 Task: Create a sub task Design and Implement Solution for the task  Improve code modularity for better maintainability in the project TransparentLine , assign it to team member softage.6@softage.net and update the status of the sub task to  On Track  , set the priority of the sub task to Low.
Action: Mouse moved to (55, 411)
Screenshot: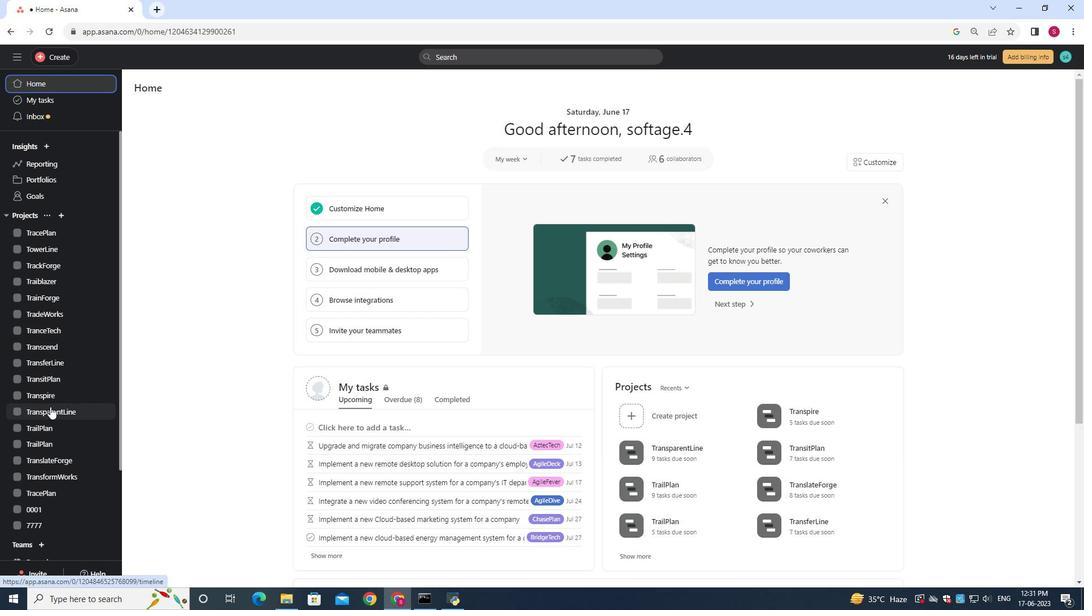 
Action: Mouse pressed left at (55, 411)
Screenshot: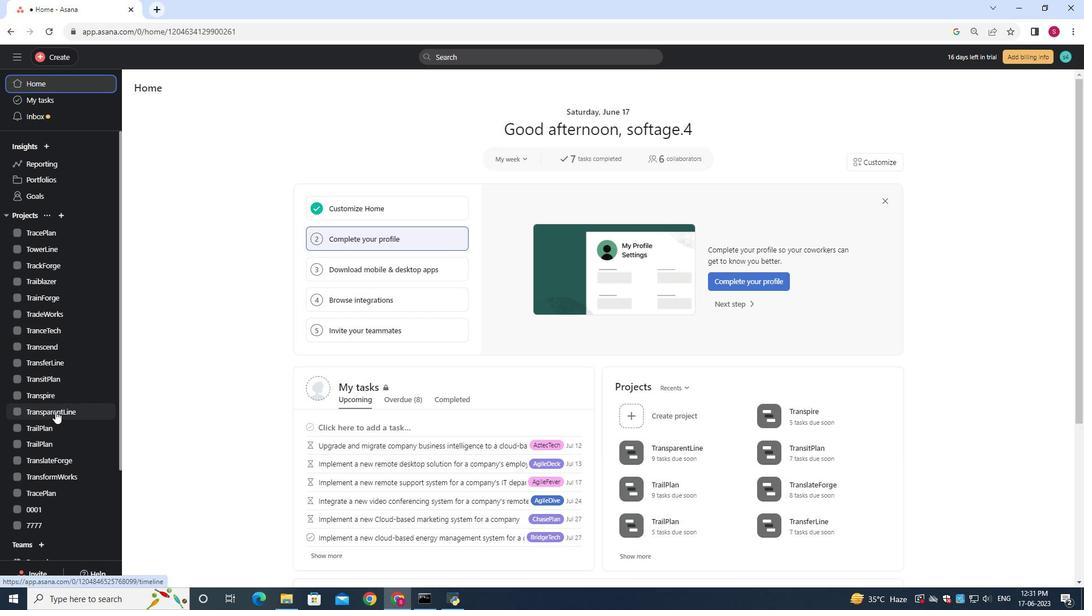 
Action: Mouse moved to (380, 248)
Screenshot: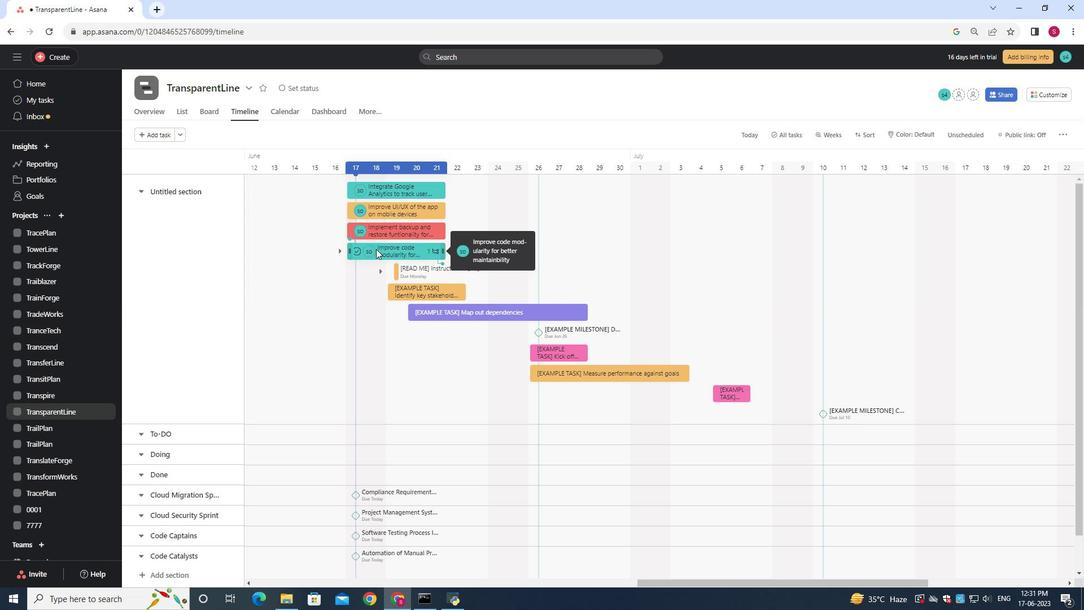 
Action: Mouse pressed left at (380, 248)
Screenshot: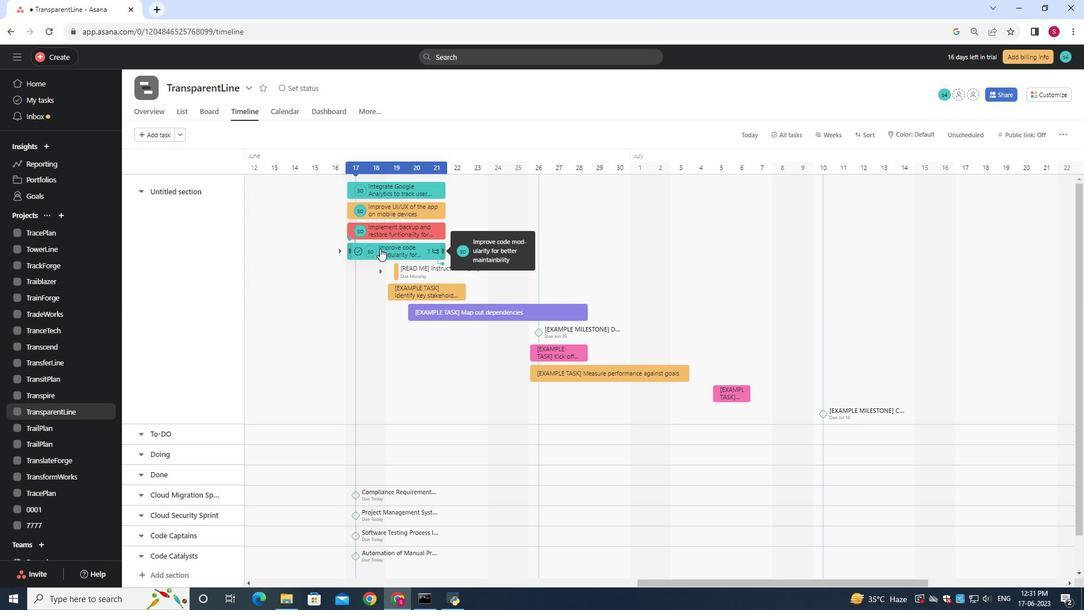 
Action: Mouse moved to (791, 376)
Screenshot: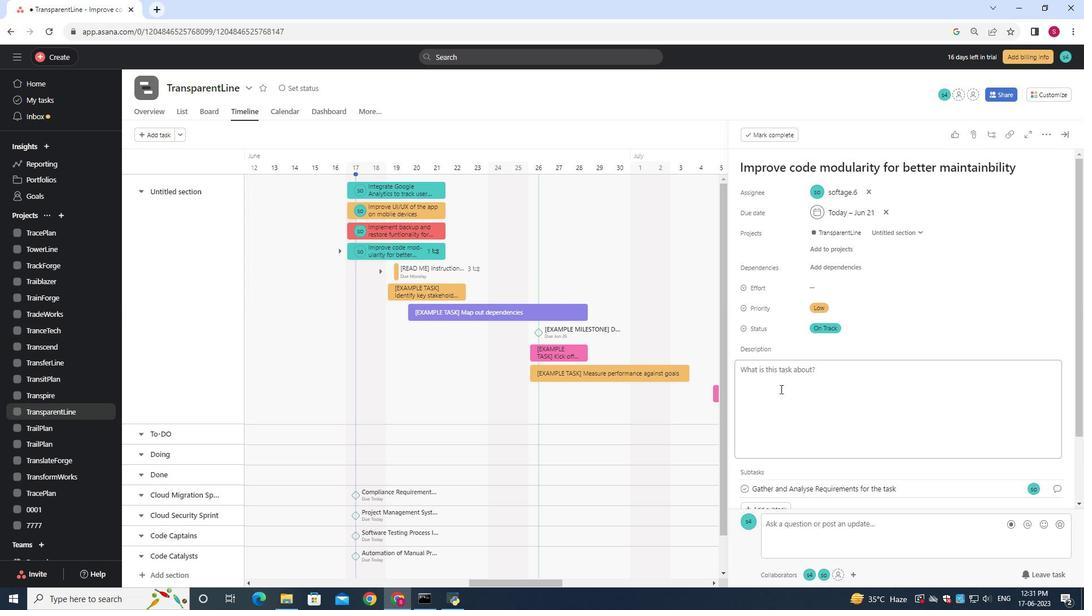 
Action: Mouse scrolled (791, 376) with delta (0, 0)
Screenshot: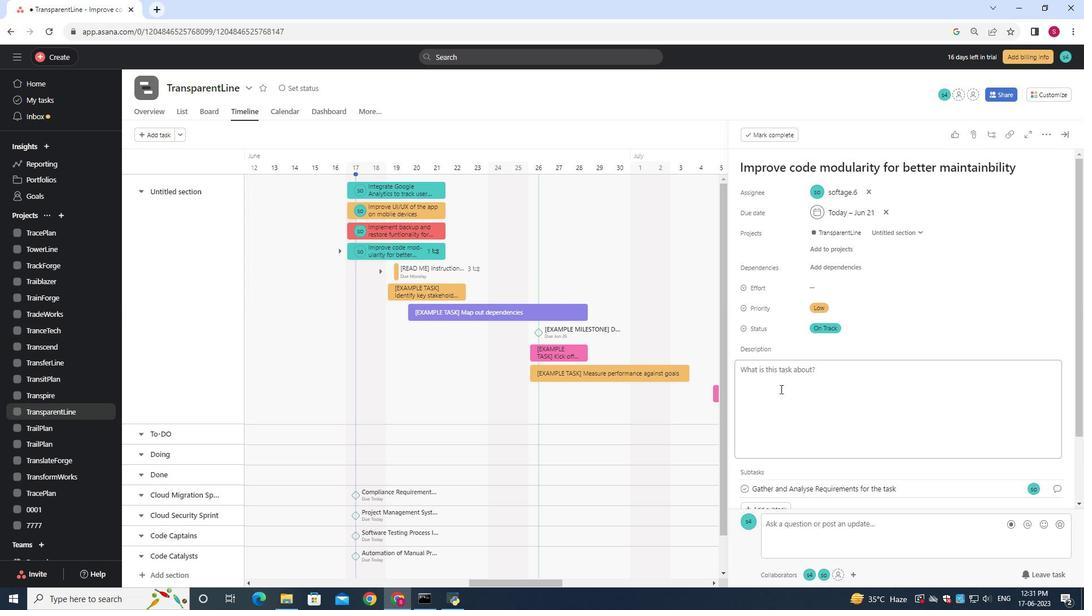
Action: Mouse moved to (791, 377)
Screenshot: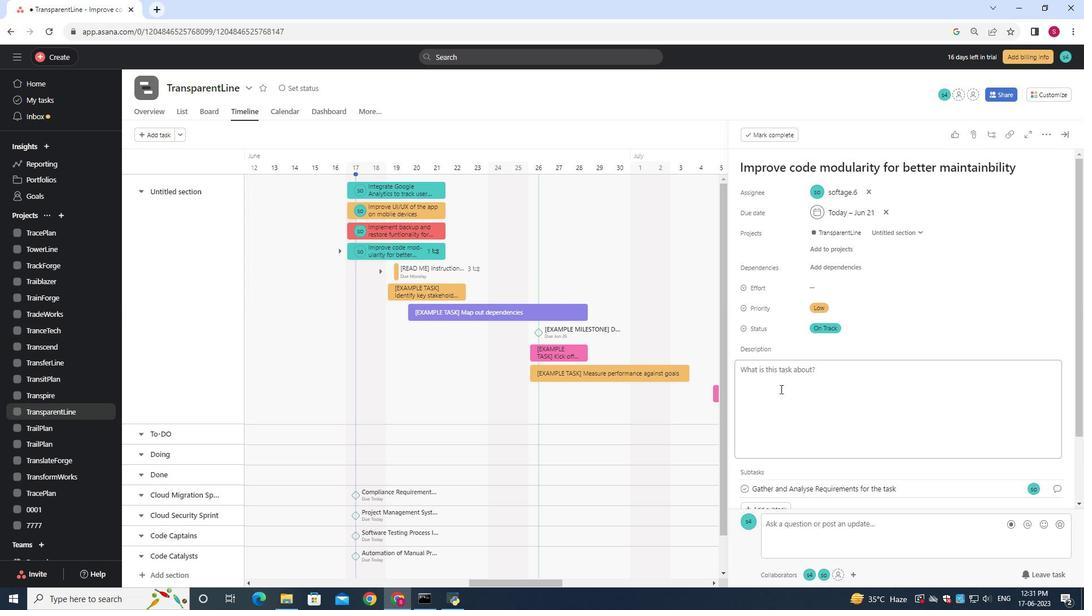 
Action: Mouse scrolled (791, 376) with delta (0, 0)
Screenshot: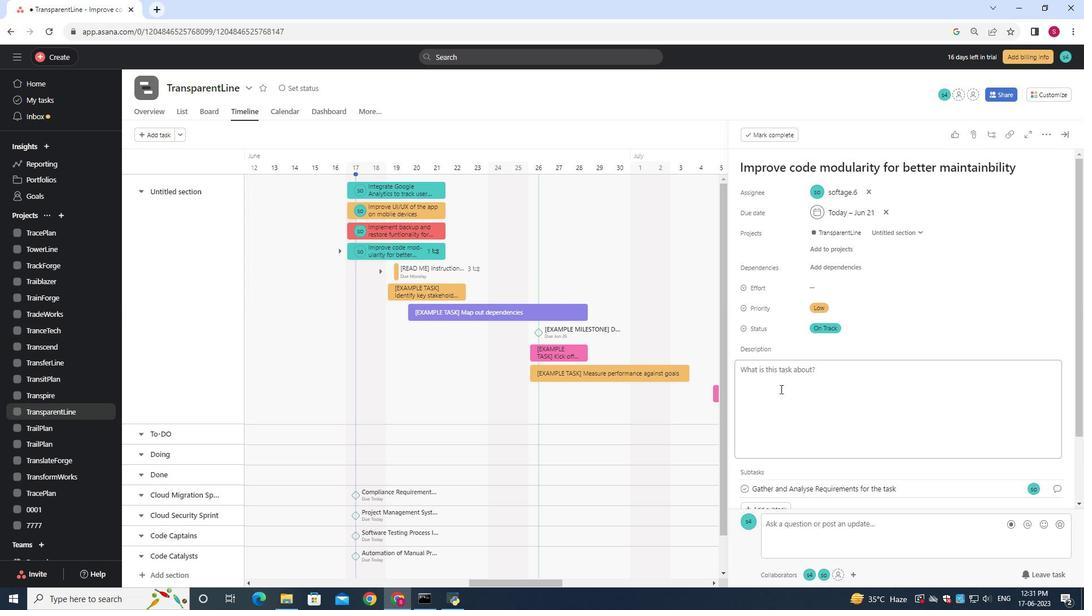 
Action: Mouse moved to (791, 374)
Screenshot: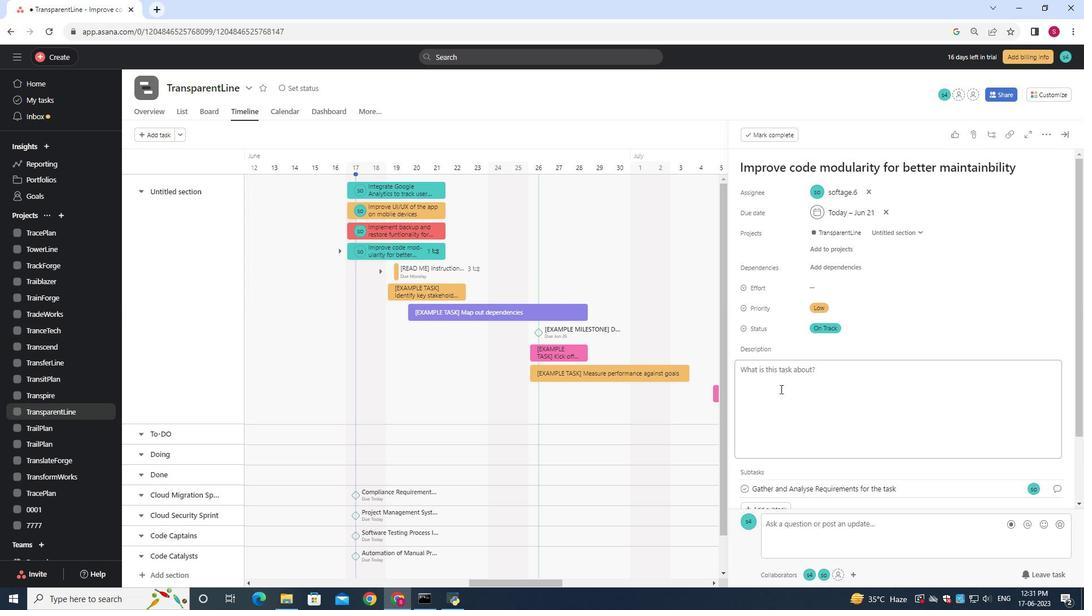 
Action: Mouse scrolled (791, 376) with delta (0, 0)
Screenshot: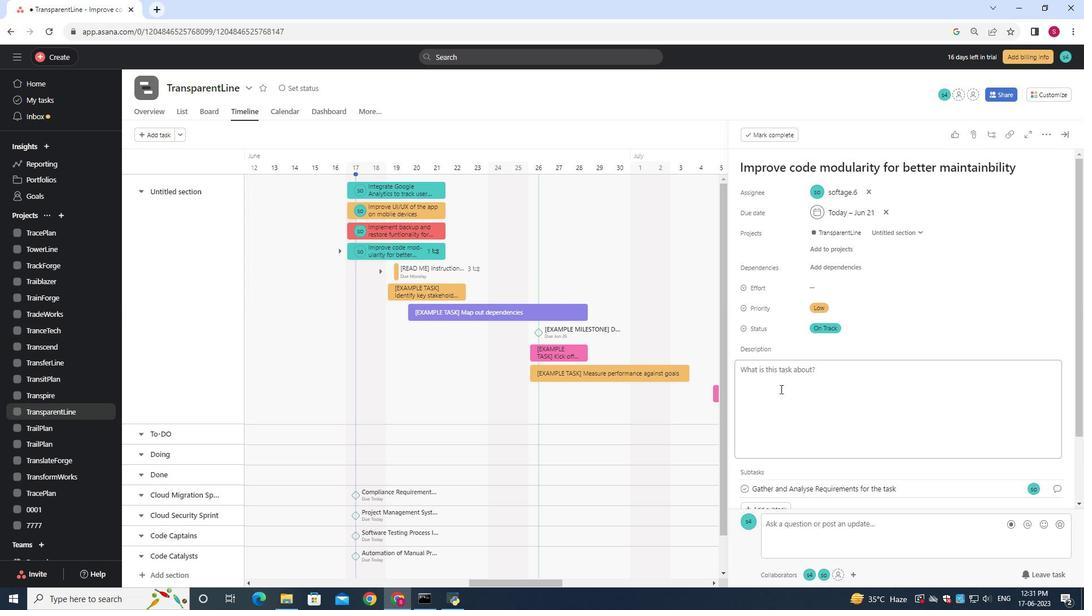 
Action: Mouse moved to (791, 371)
Screenshot: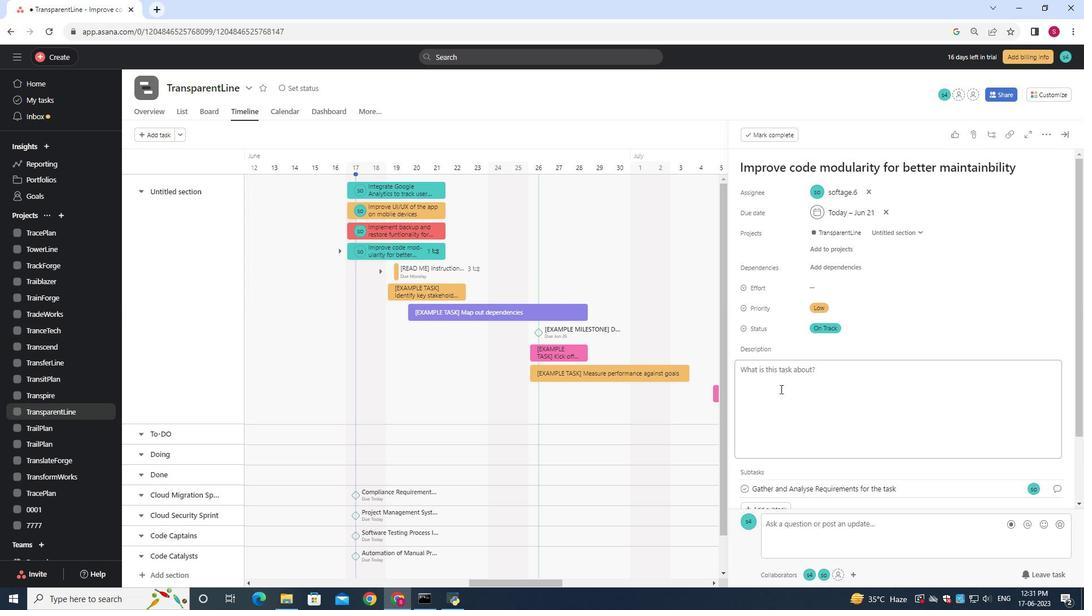 
Action: Mouse scrolled (791, 376) with delta (0, -1)
Screenshot: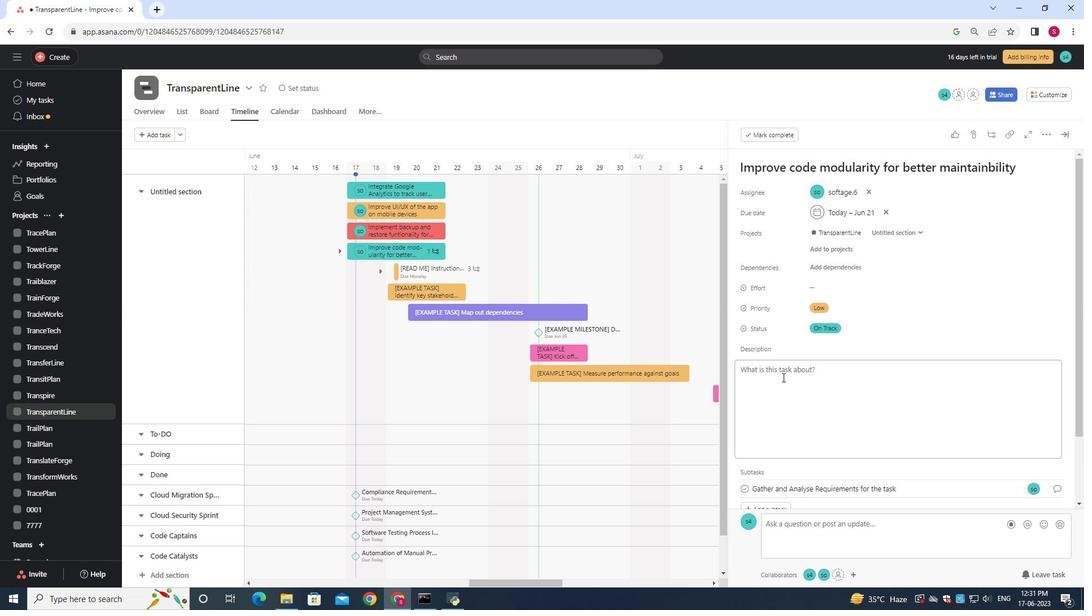 
Action: Mouse moved to (791, 371)
Screenshot: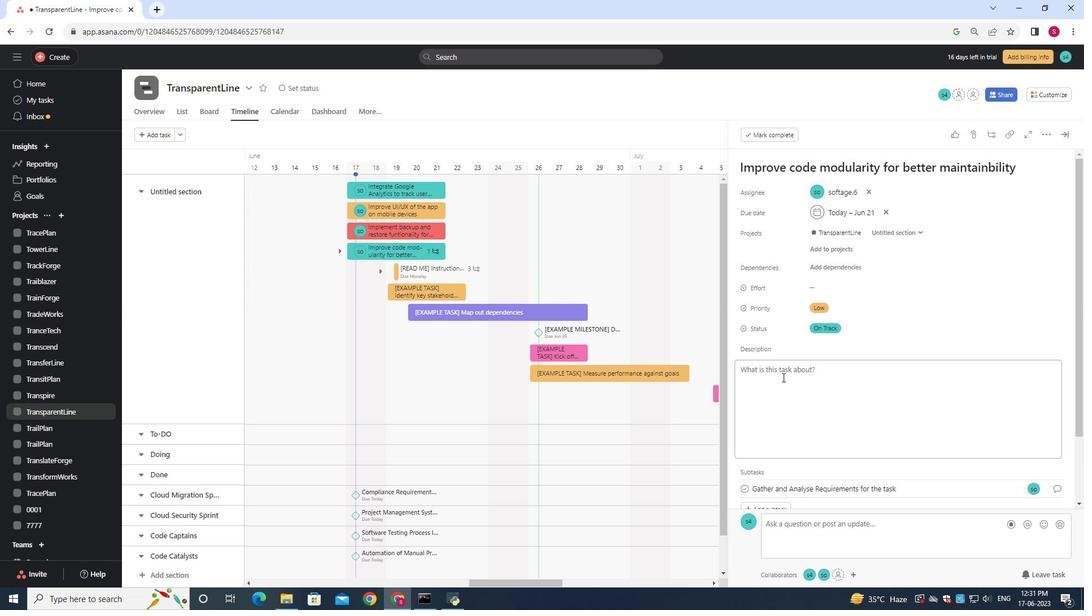 
Action: Mouse scrolled (791, 372) with delta (0, -1)
Screenshot: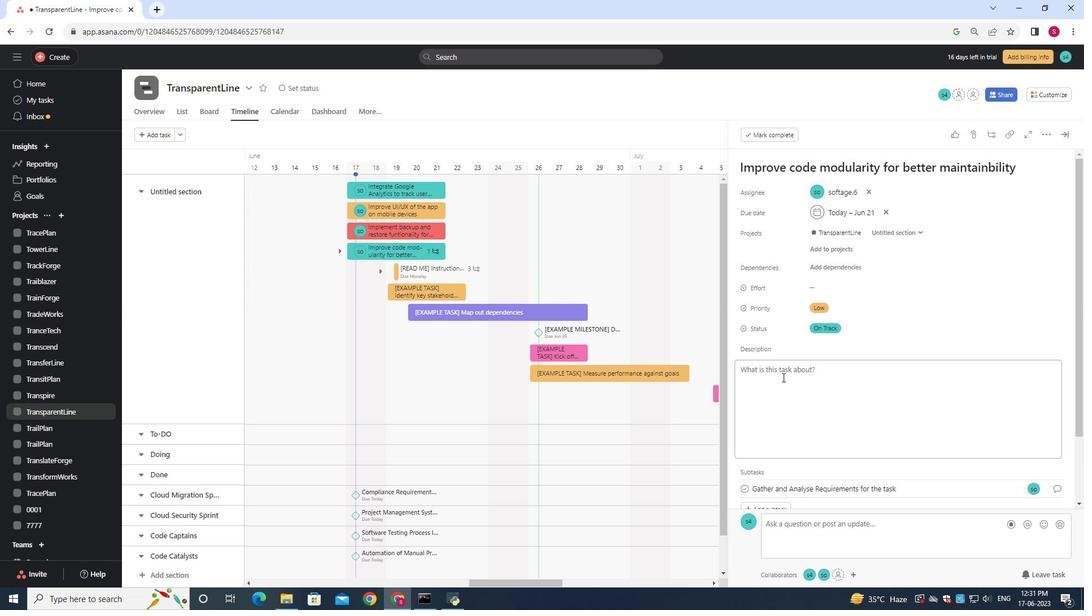 
Action: Mouse moved to (791, 371)
Screenshot: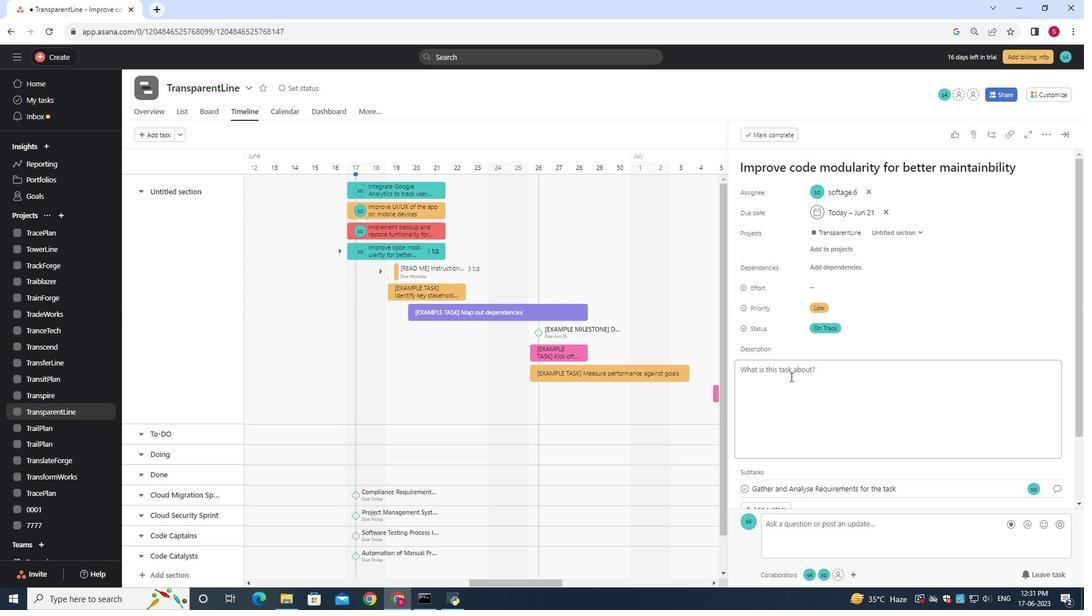 
Action: Mouse scrolled (791, 371) with delta (0, 0)
Screenshot: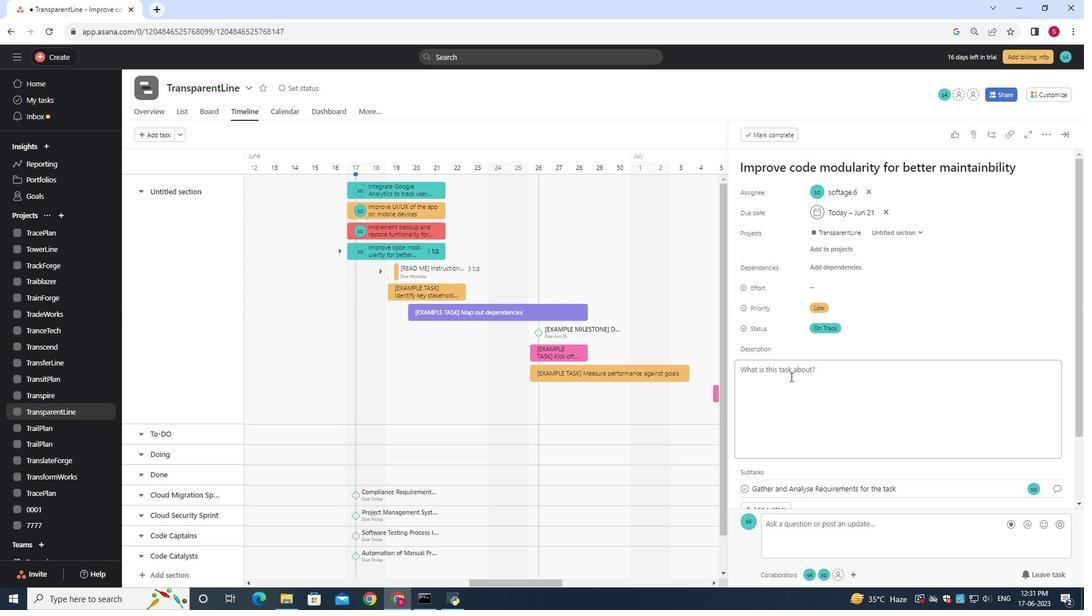 
Action: Mouse moved to (792, 368)
Screenshot: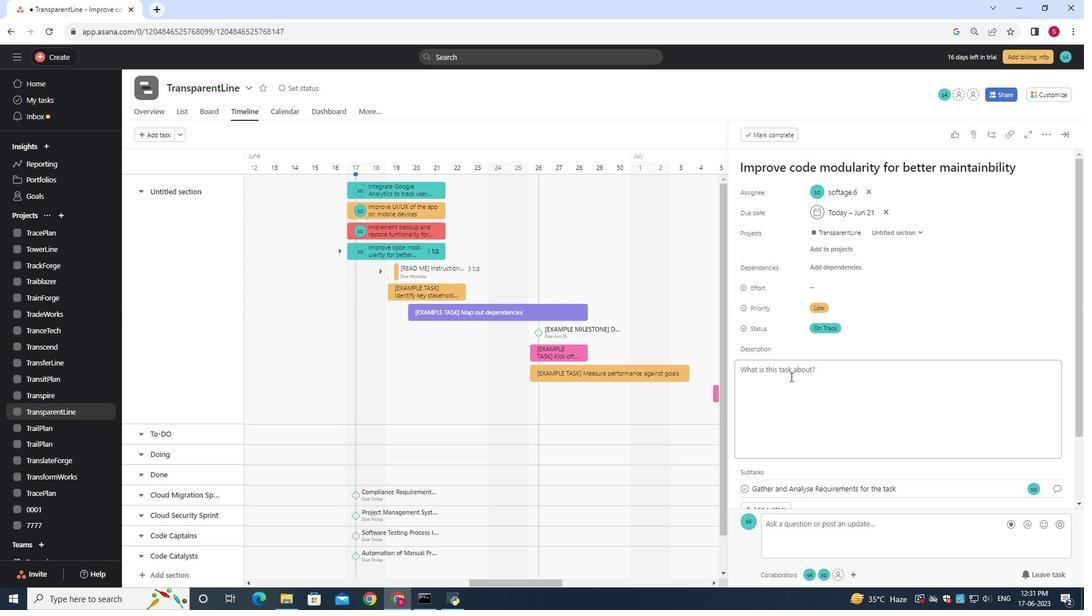 
Action: Mouse scrolled (791, 371) with delta (0, 0)
Screenshot: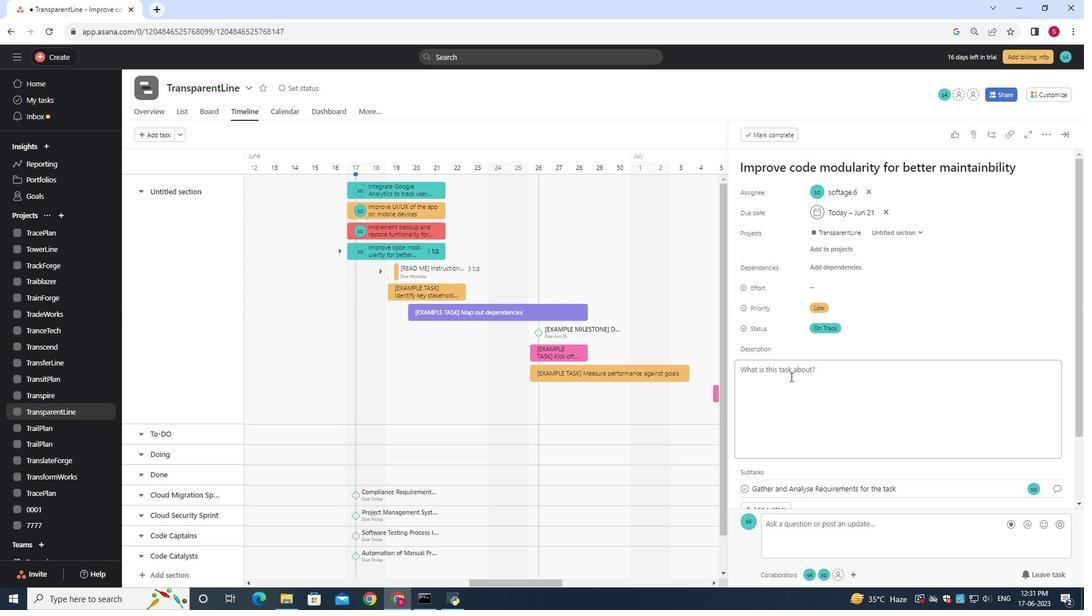 
Action: Mouse moved to (767, 426)
Screenshot: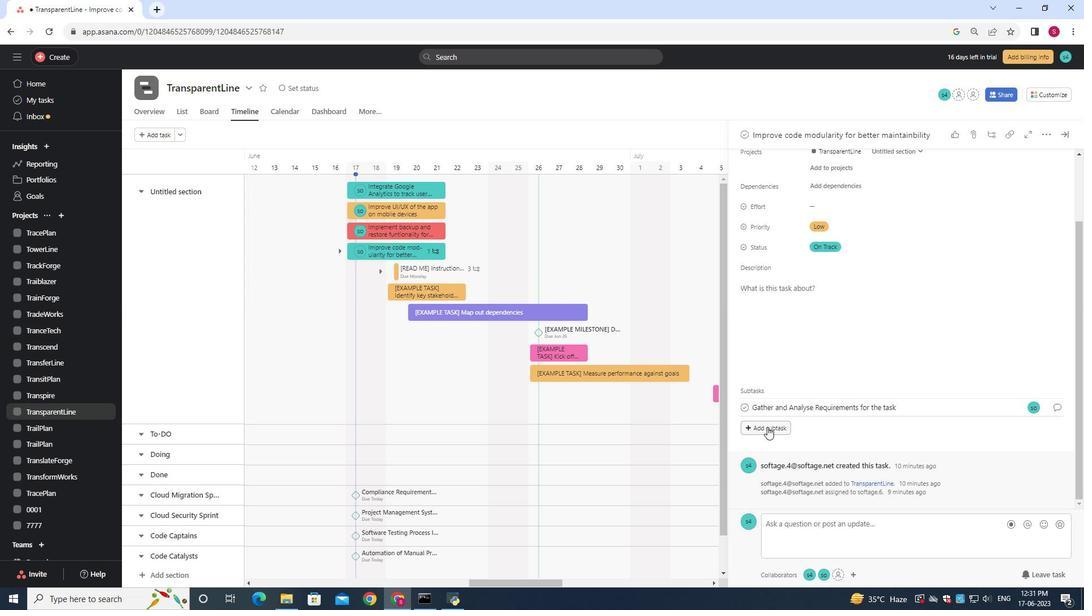 
Action: Mouse pressed left at (767, 426)
Screenshot: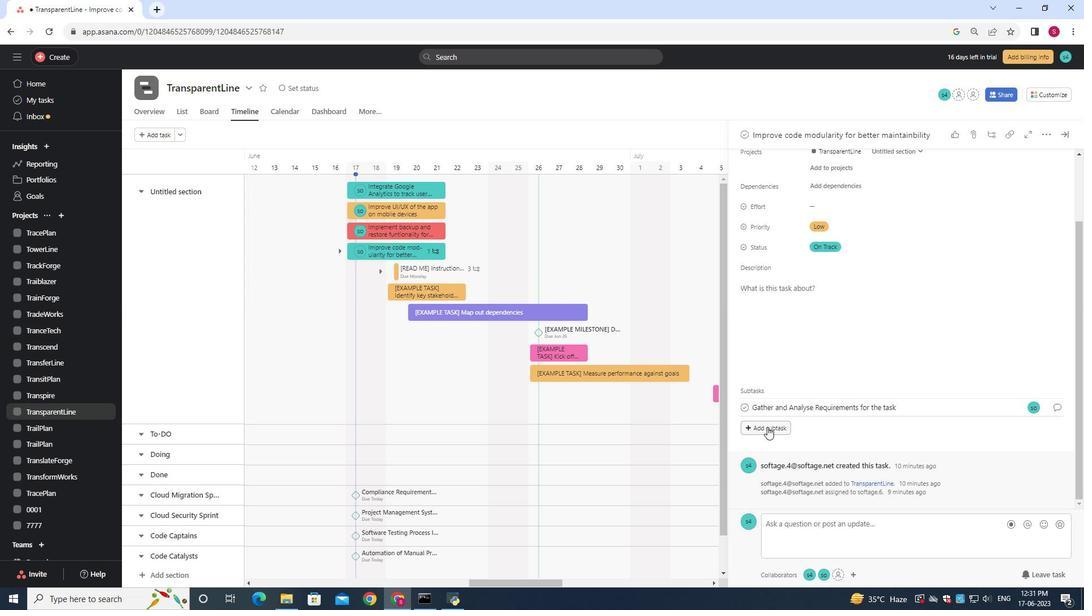 
Action: Mouse moved to (766, 428)
Screenshot: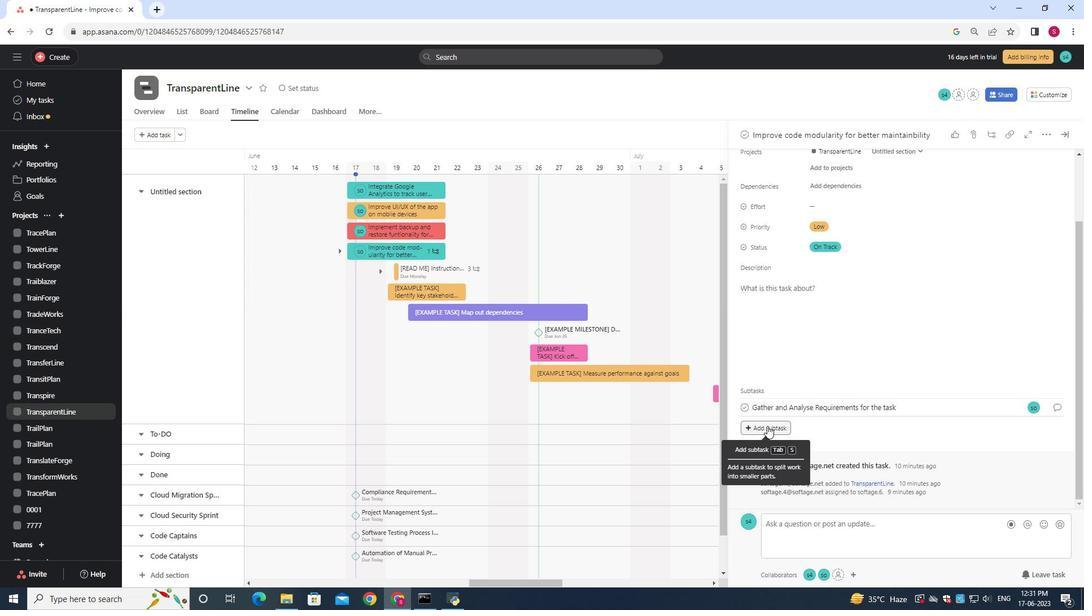 
Action: Key pressed <Key.shift>Design<Key.space>and<Key.space><Key.shift>Implement<Key.space><Key.shift>Solution<Key.space>f<Key.backspace>
Screenshot: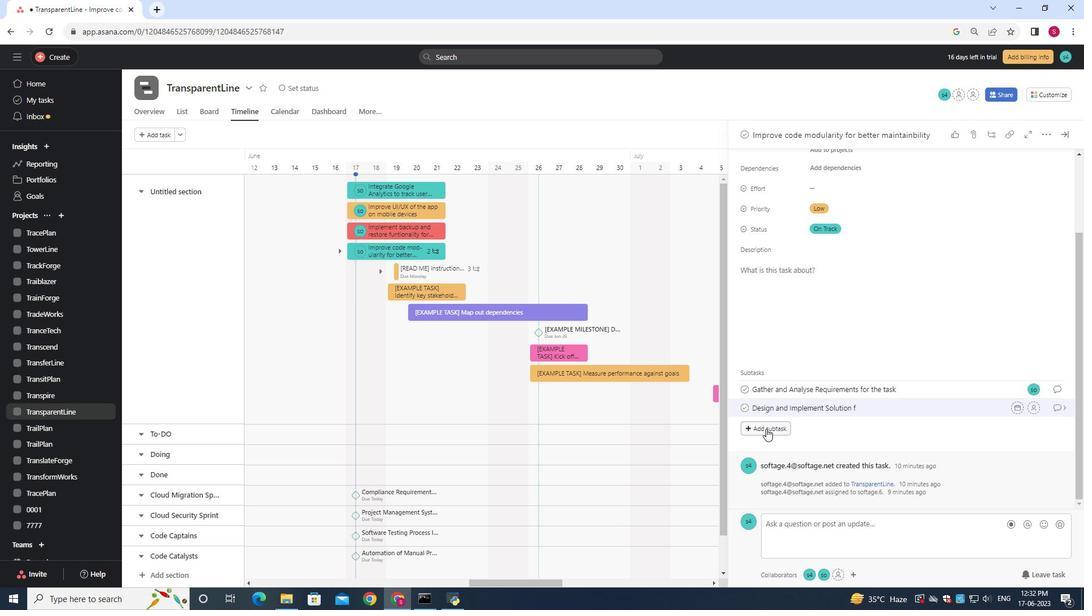 
Action: Mouse moved to (1039, 406)
Screenshot: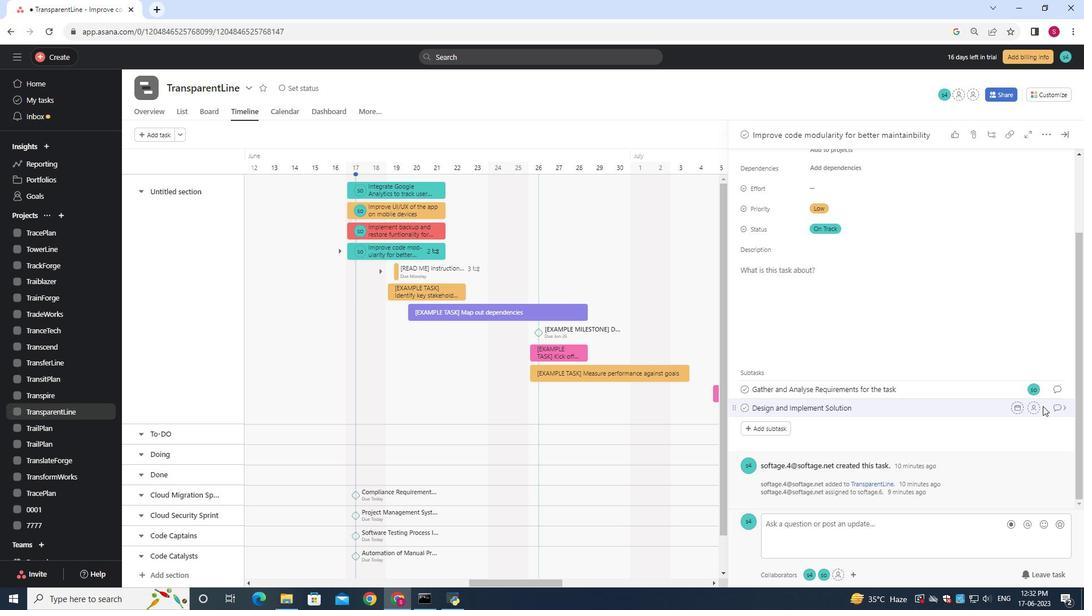 
Action: Mouse pressed left at (1039, 406)
Screenshot: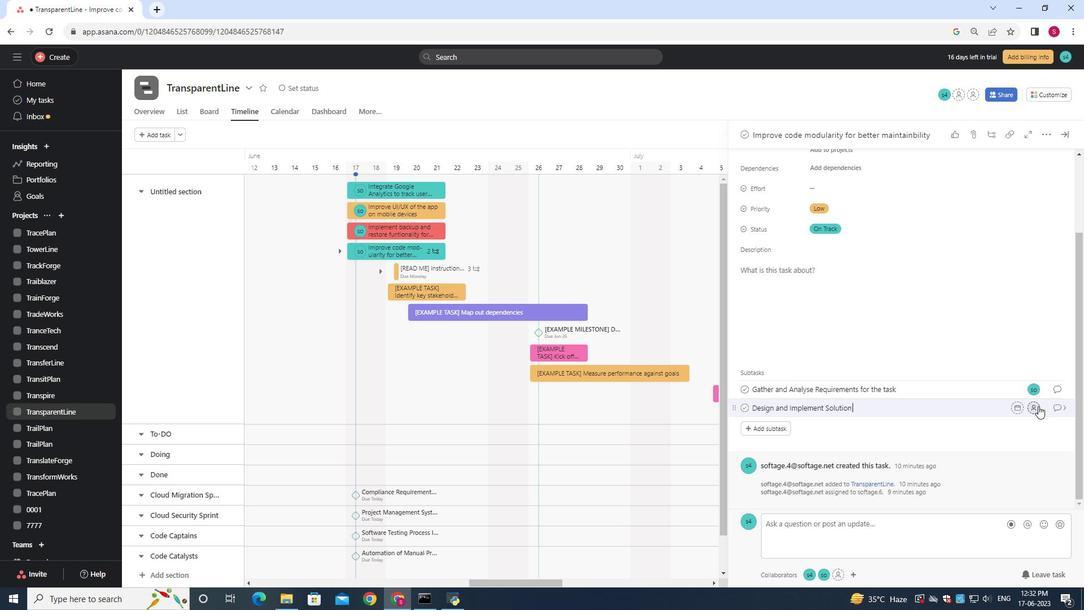 
Action: Mouse moved to (917, 453)
Screenshot: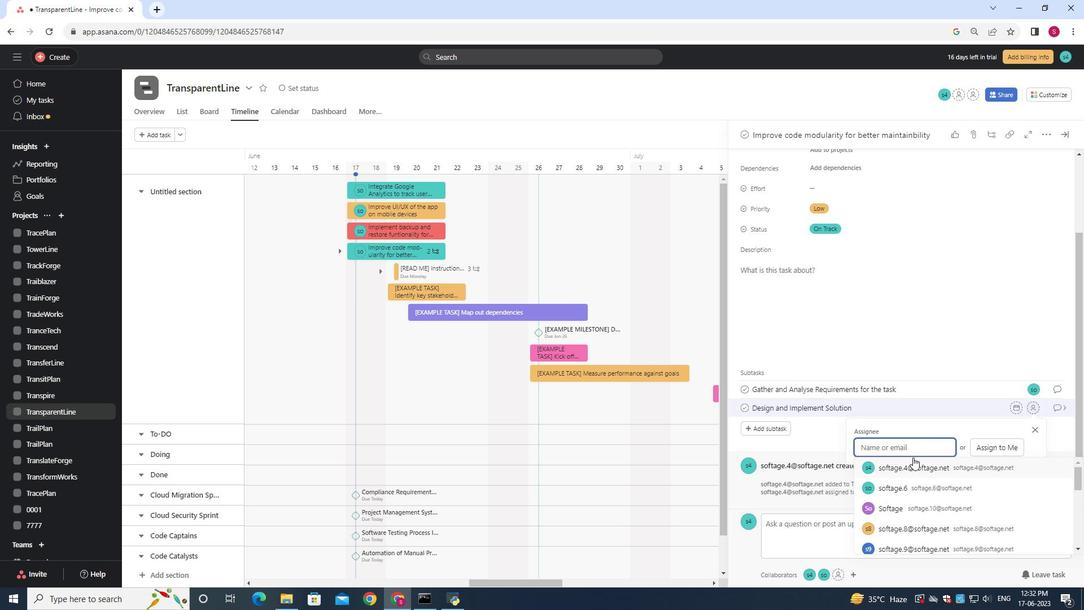 
Action: Key pressed softage.6<Key.shift>@softage.net
Screenshot: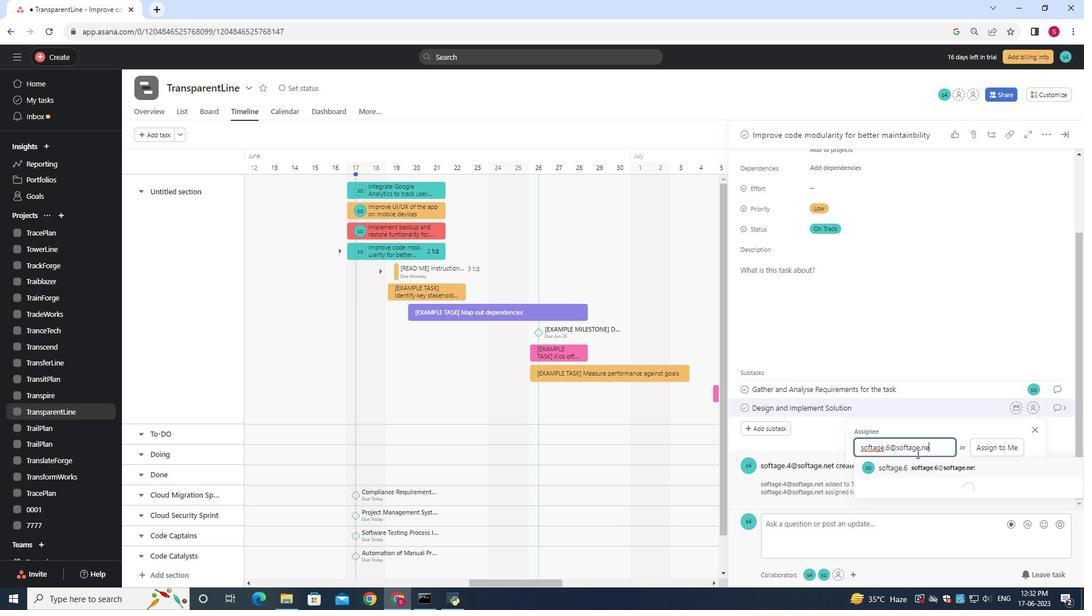 
Action: Mouse moved to (928, 465)
Screenshot: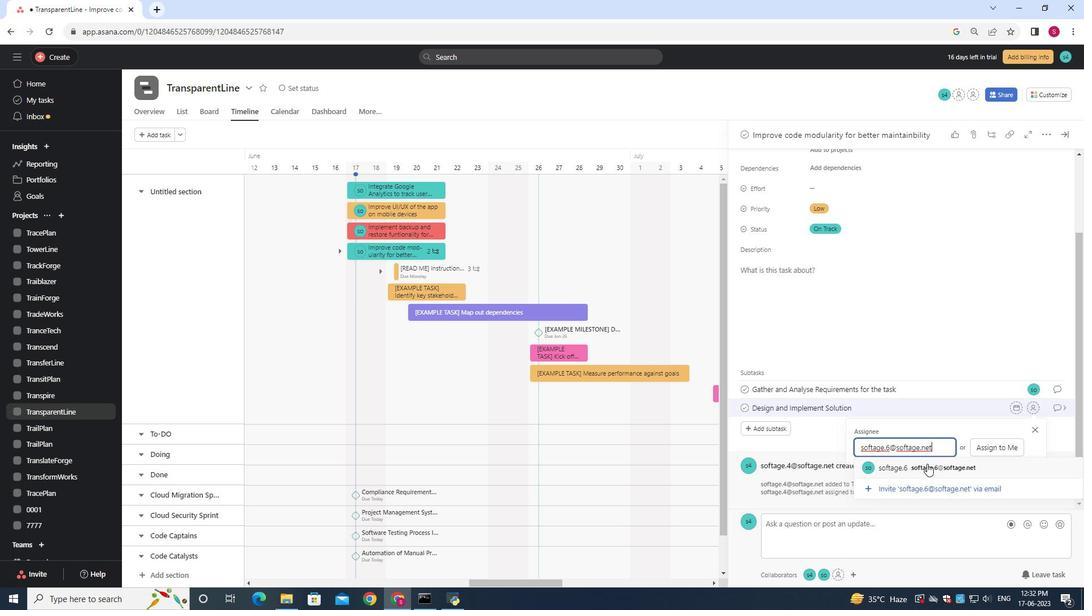 
Action: Mouse pressed left at (928, 464)
Screenshot: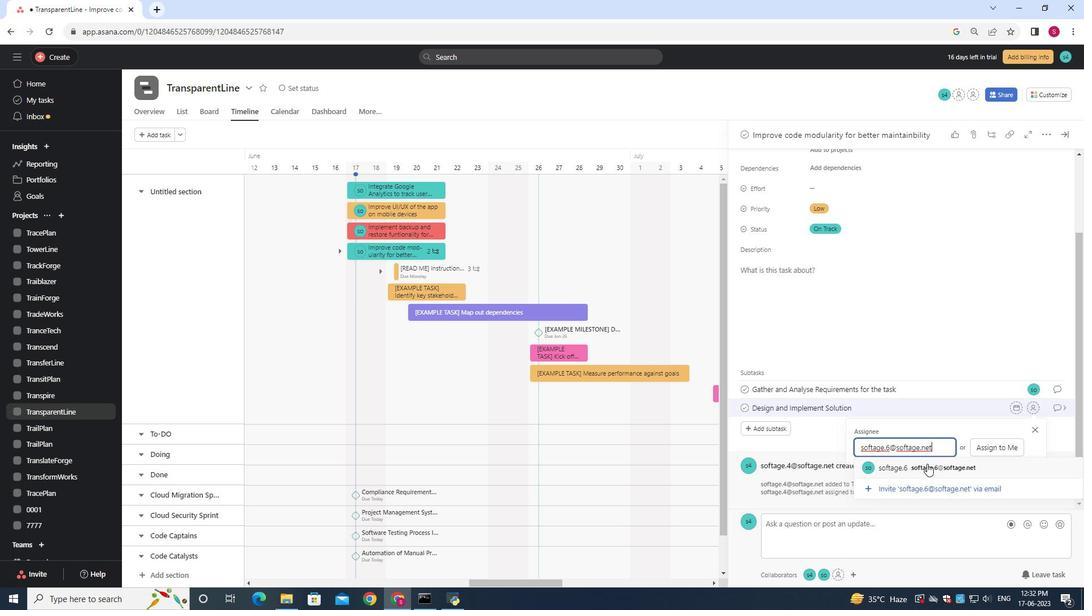 
Action: Mouse moved to (1059, 406)
Screenshot: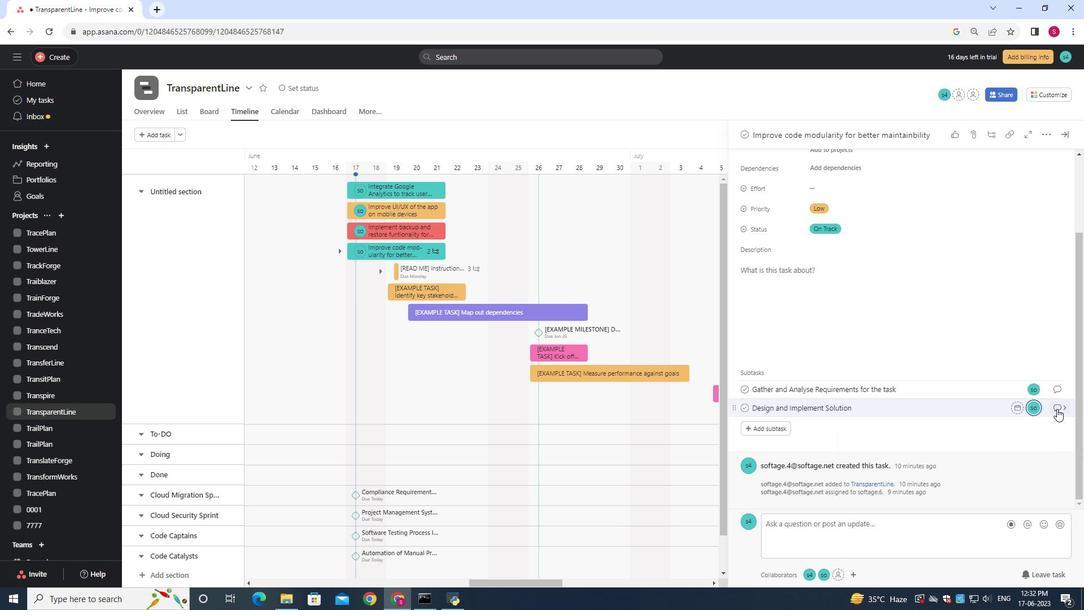 
Action: Mouse pressed left at (1059, 406)
Screenshot: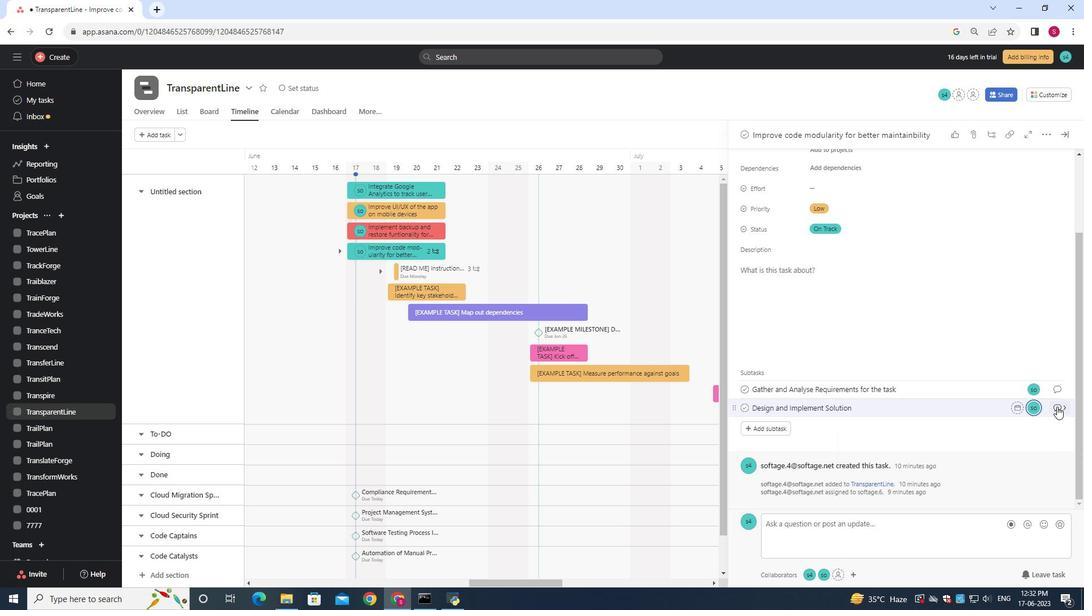 
Action: Mouse moved to (793, 278)
Screenshot: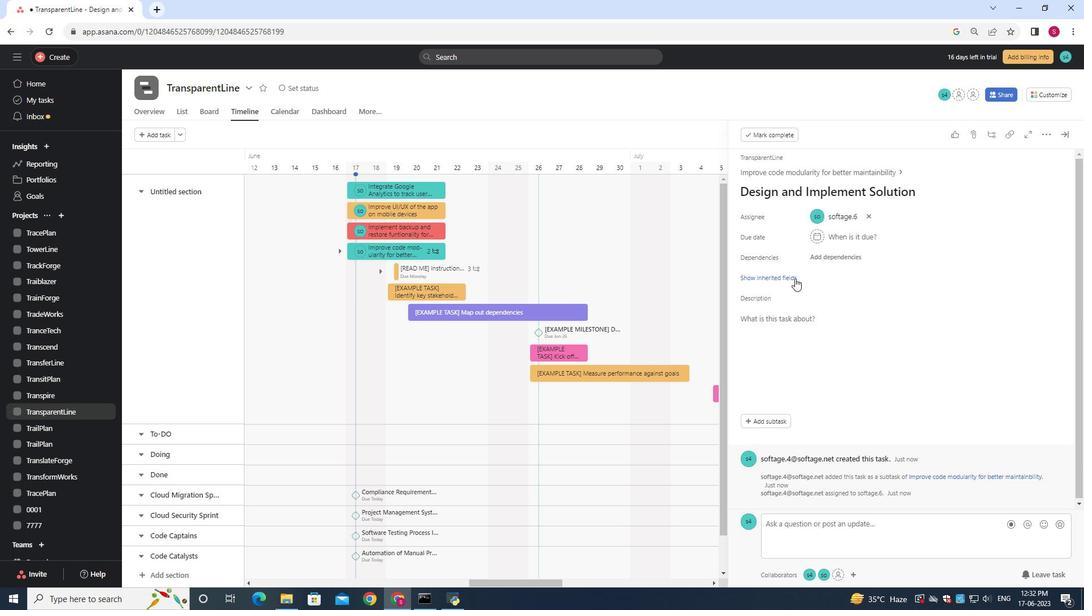 
Action: Mouse pressed left at (793, 278)
Screenshot: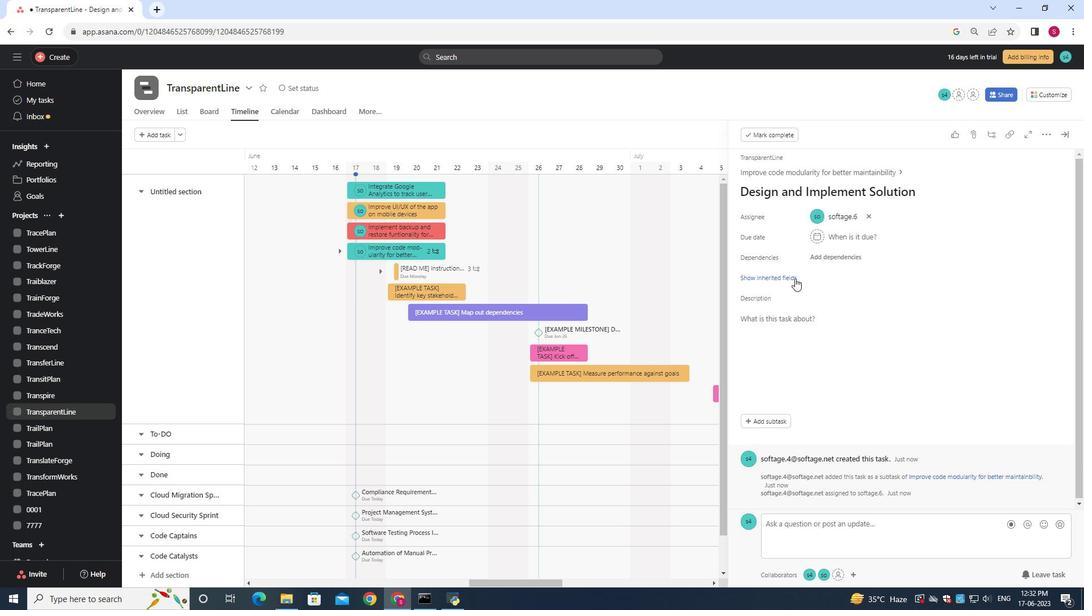 
Action: Mouse moved to (782, 339)
Screenshot: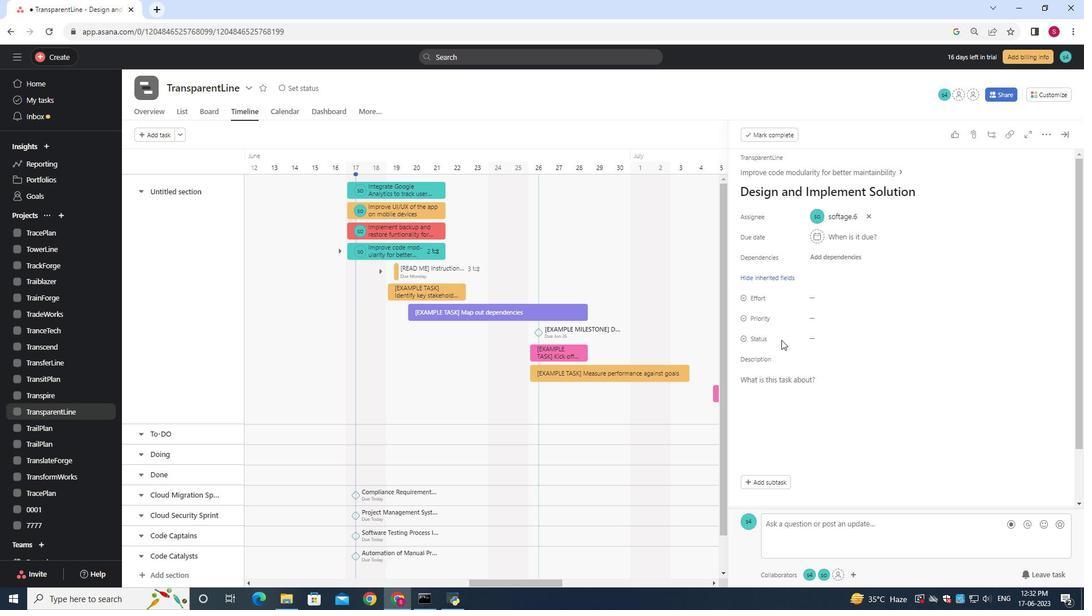 
Action: Mouse pressed left at (782, 339)
Screenshot: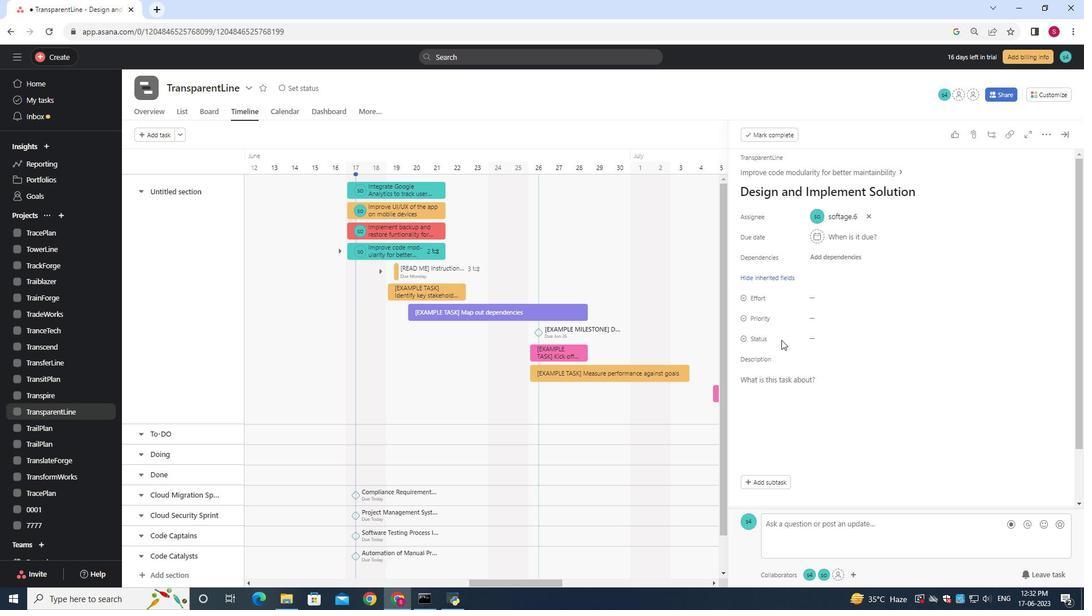 
Action: Mouse moved to (818, 337)
Screenshot: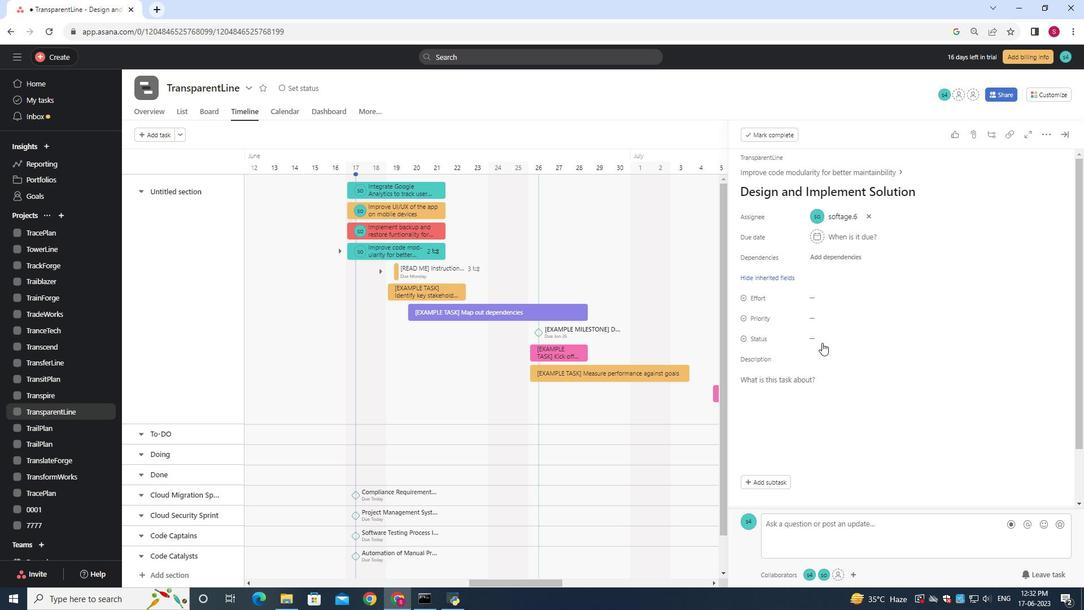 
Action: Mouse pressed left at (818, 337)
Screenshot: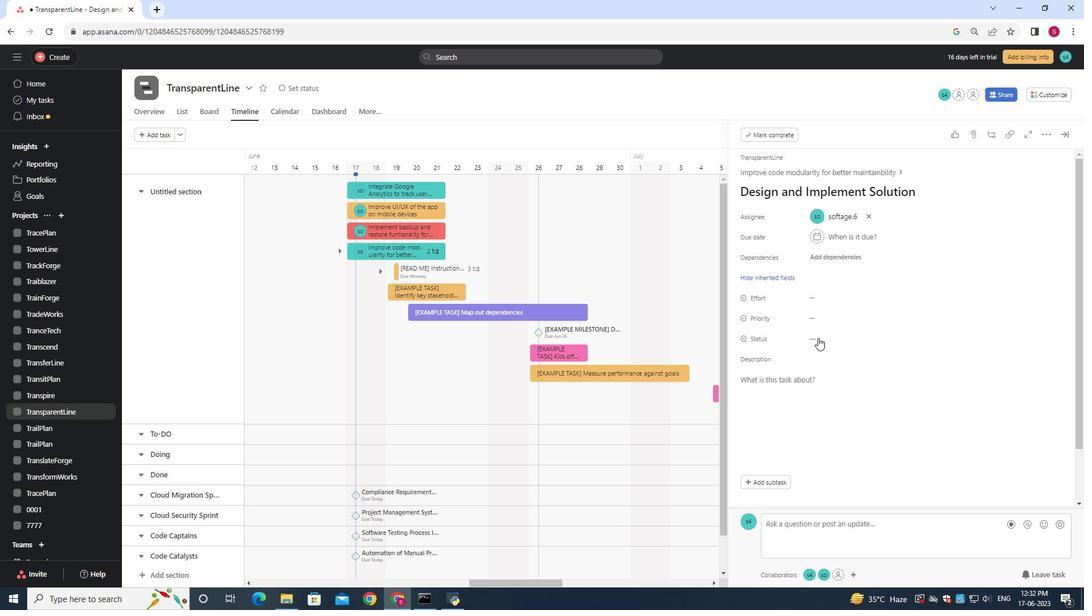 
Action: Mouse moved to (846, 374)
Screenshot: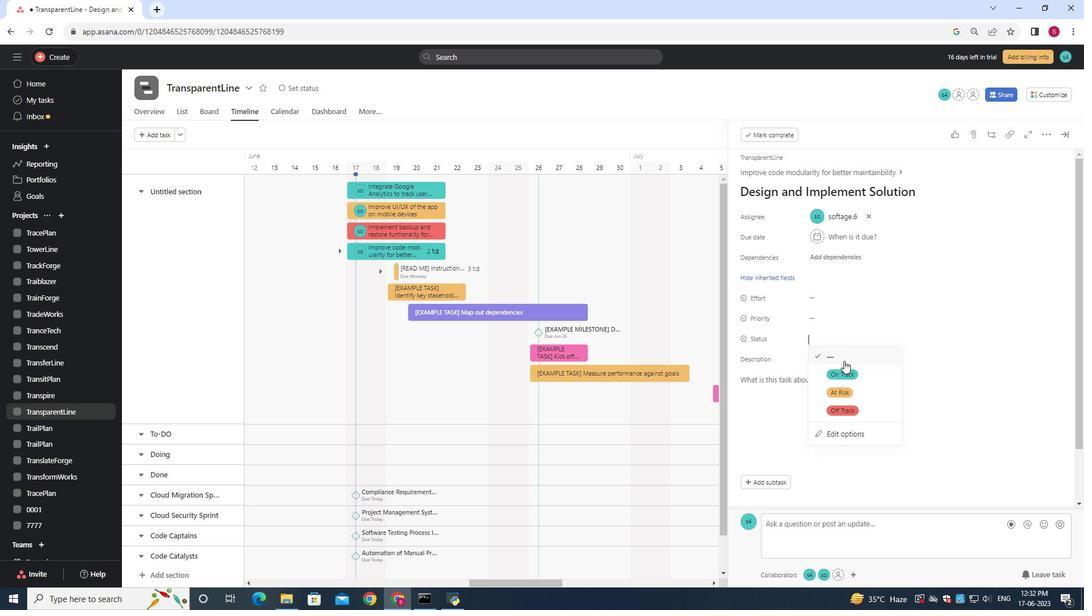 
Action: Mouse pressed left at (846, 374)
Screenshot: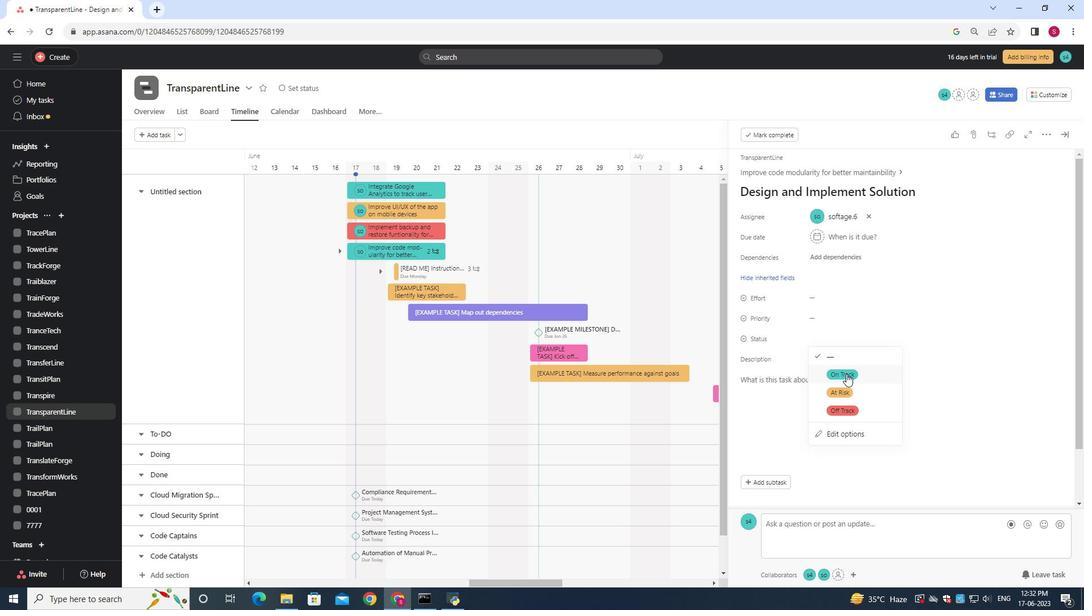 
Action: Mouse moved to (826, 319)
Screenshot: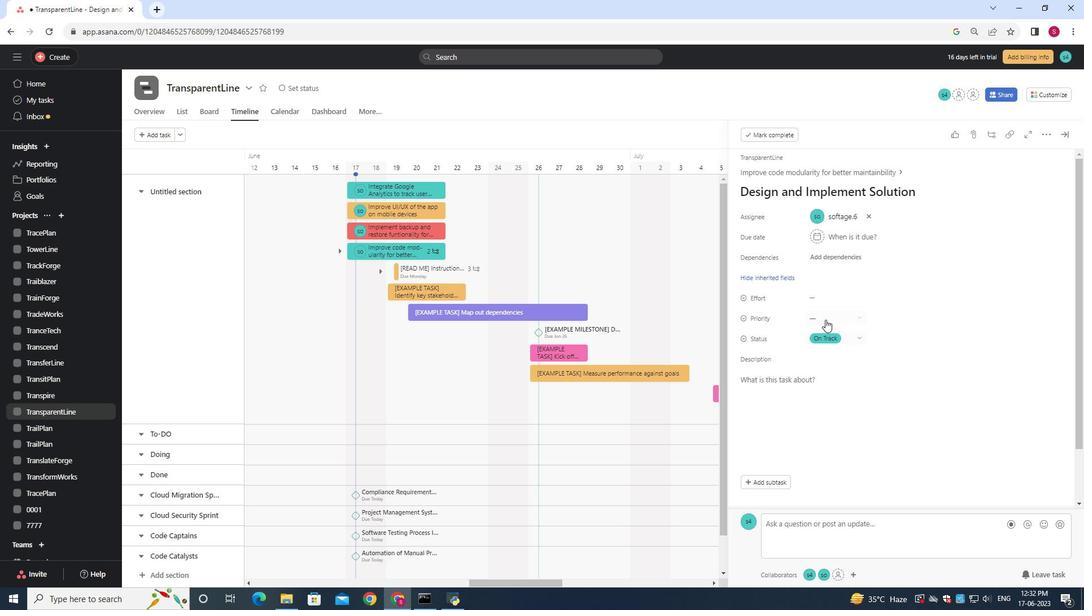 
Action: Mouse pressed left at (826, 319)
Screenshot: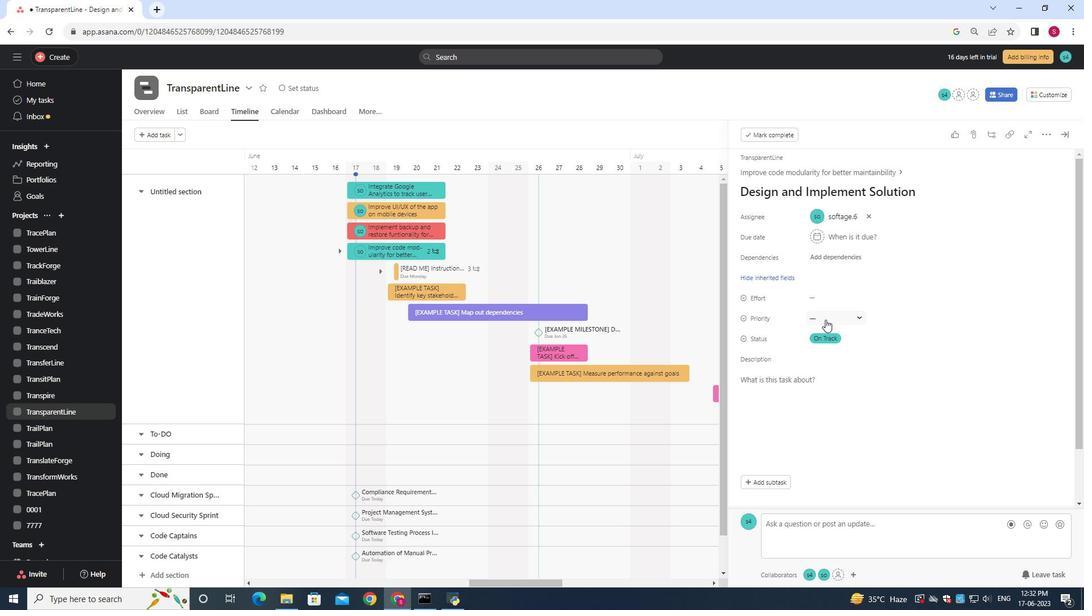 
Action: Mouse moved to (839, 384)
Screenshot: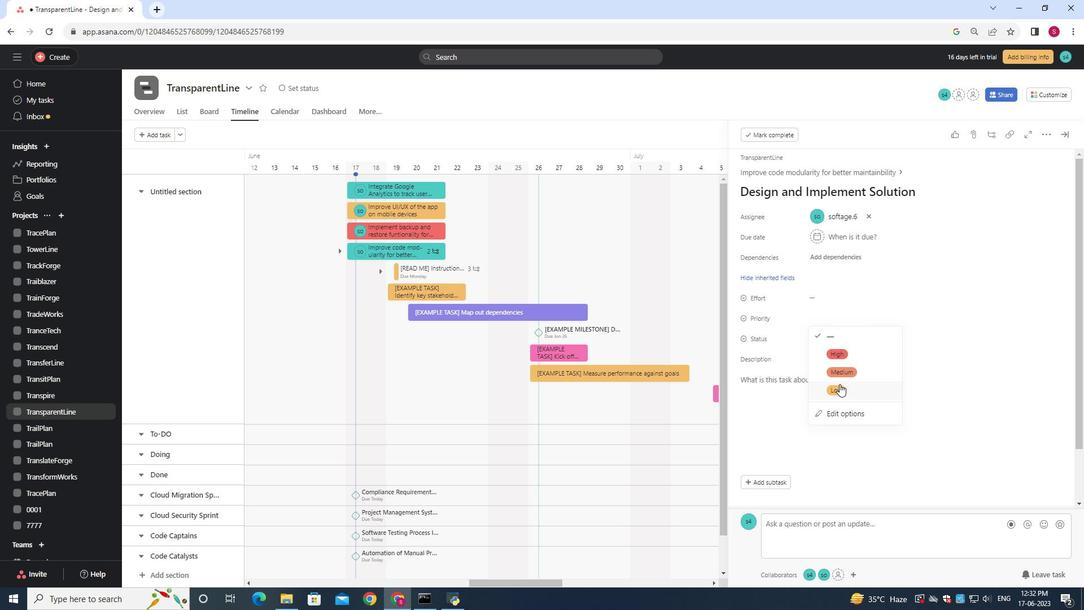 
Action: Mouse pressed left at (839, 384)
Screenshot: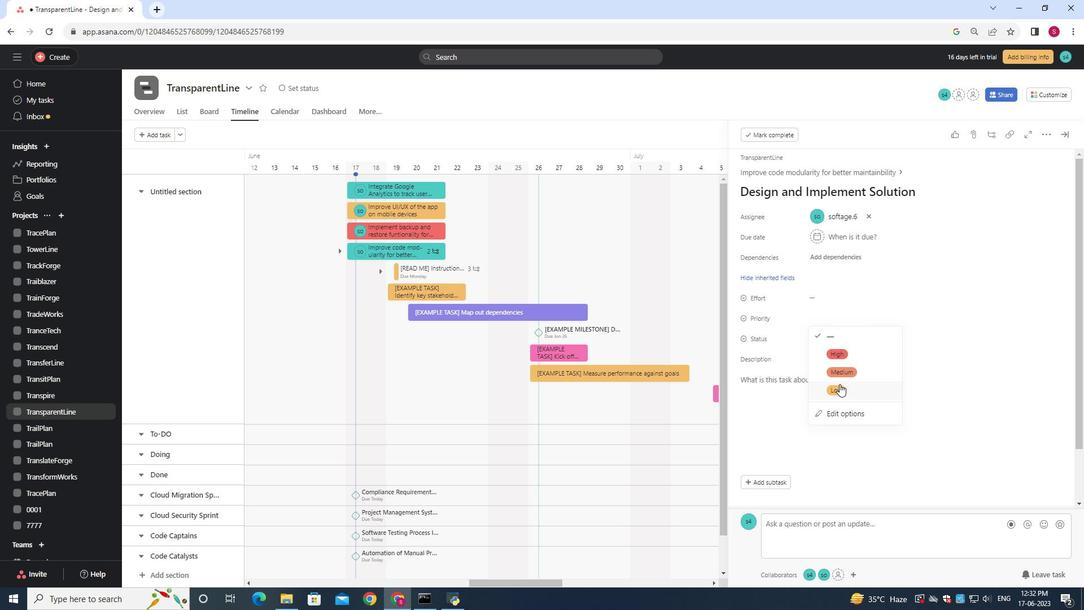 
Action: Mouse moved to (838, 376)
Screenshot: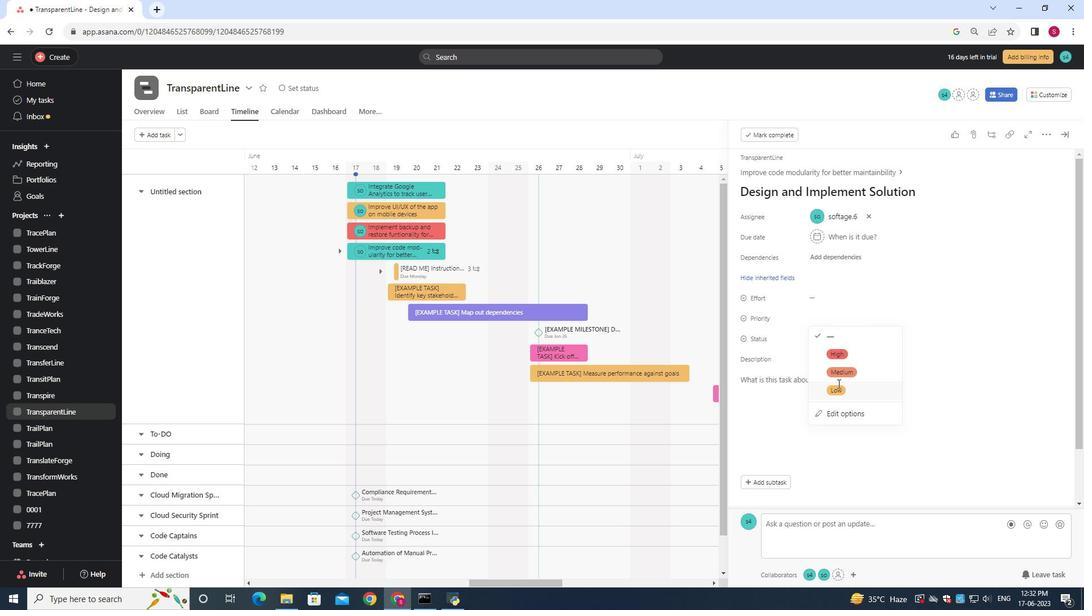 
